 Task: Change background colour gradient.
Action: Mouse moved to (372, 100)
Screenshot: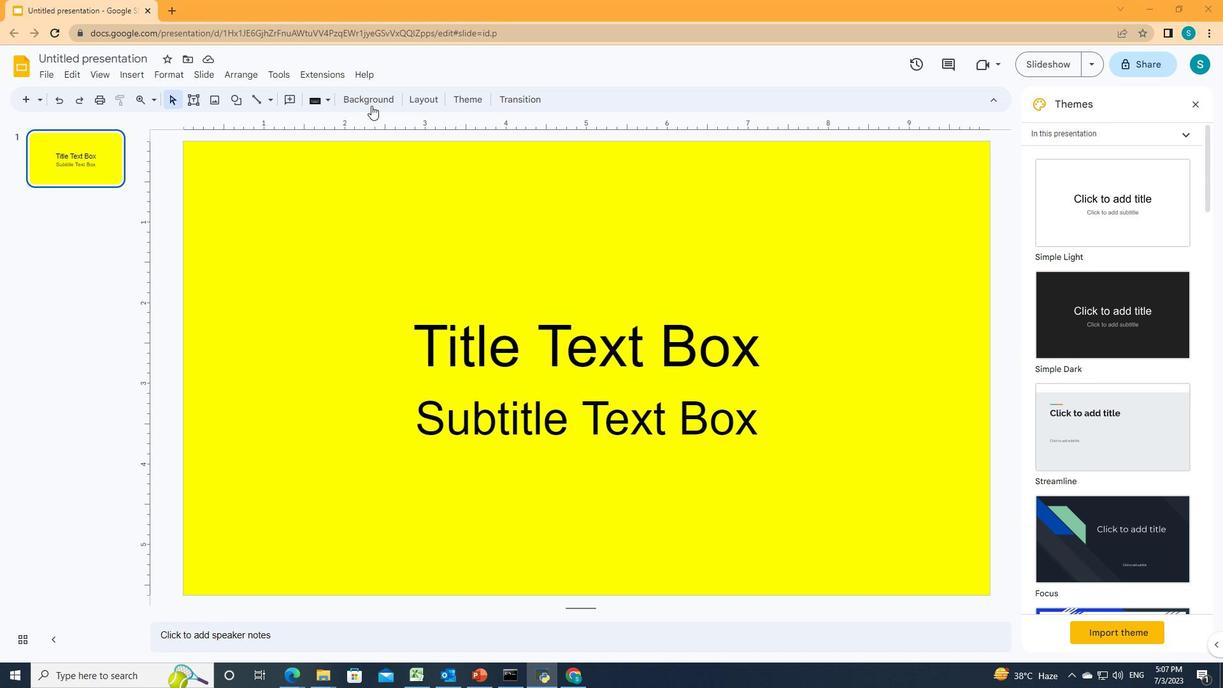 
Action: Mouse pressed left at (372, 100)
Screenshot: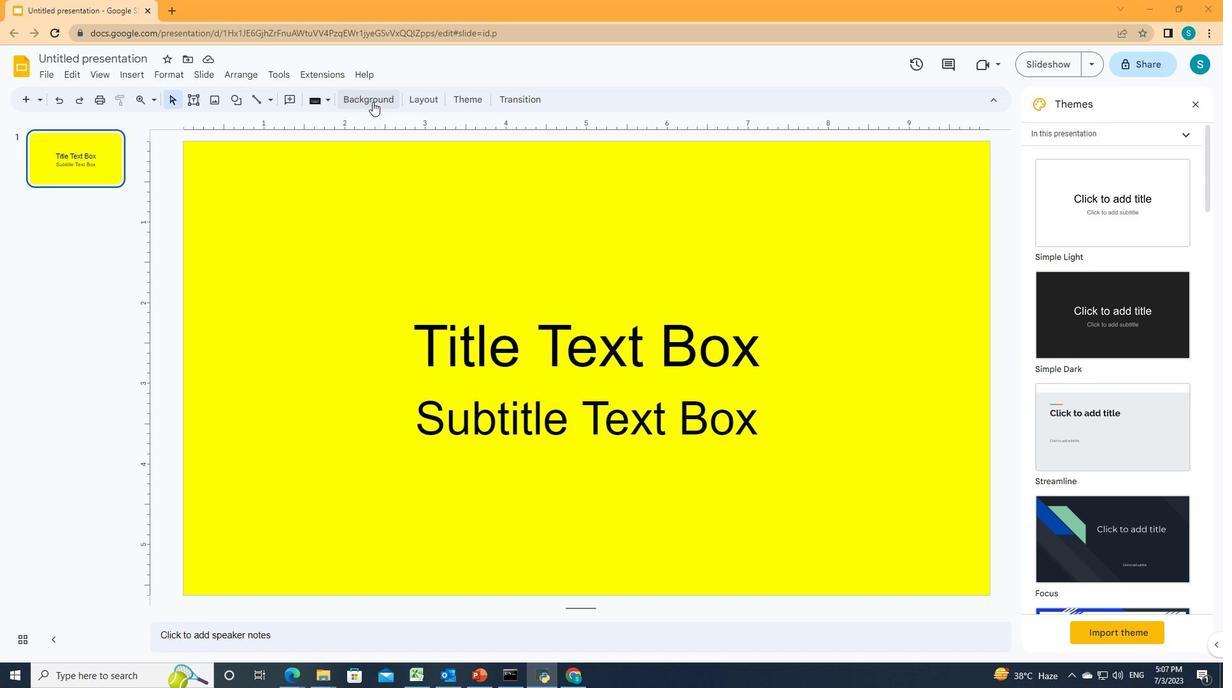 
Action: Mouse moved to (700, 317)
Screenshot: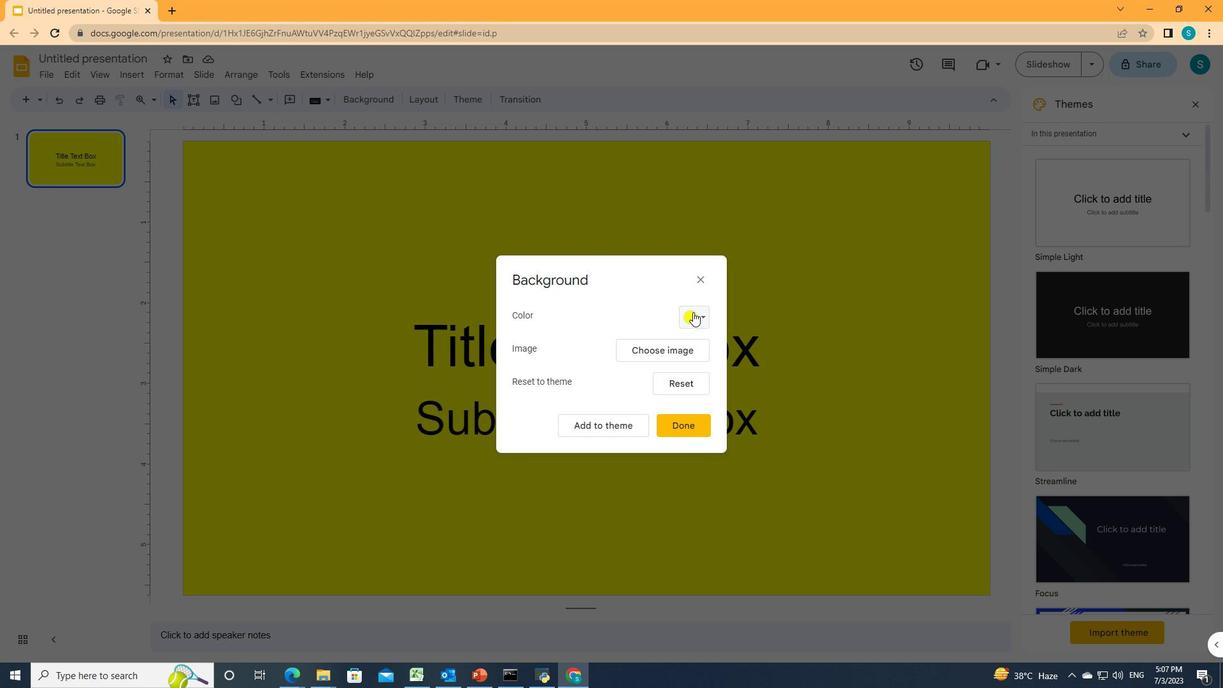 
Action: Mouse pressed left at (700, 317)
Screenshot: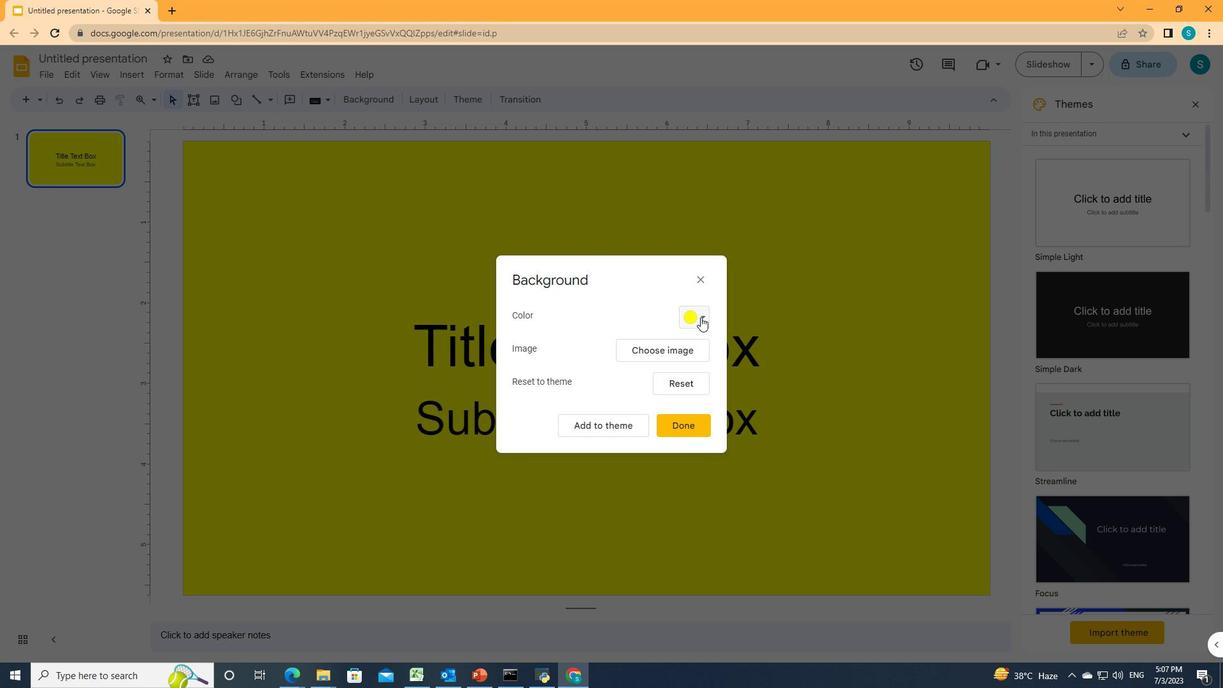 
Action: Mouse moved to (764, 344)
Screenshot: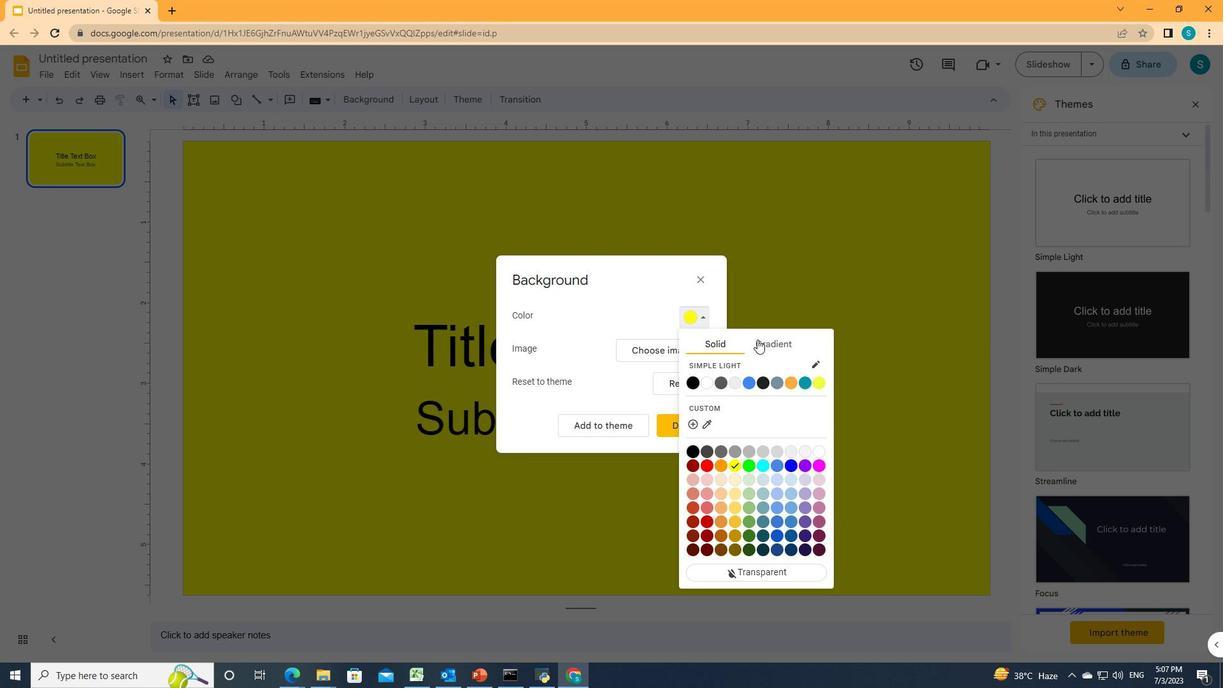 
Action: Mouse pressed left at (764, 344)
Screenshot: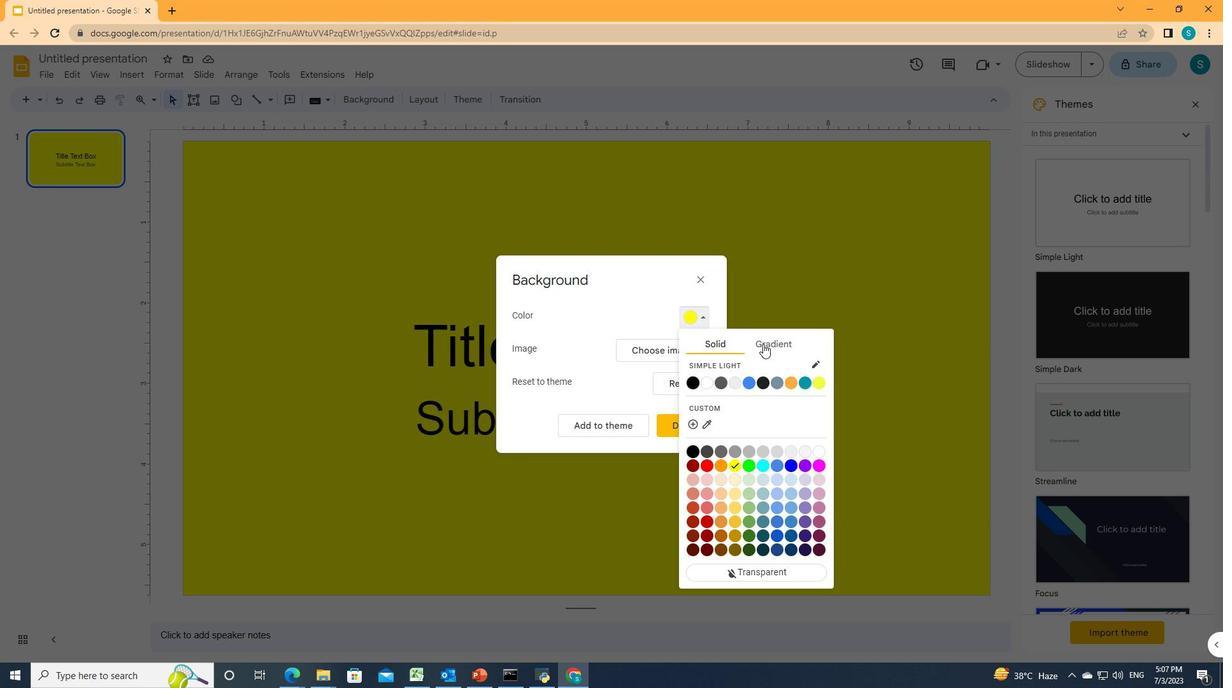 
Action: Mouse moved to (694, 384)
Screenshot: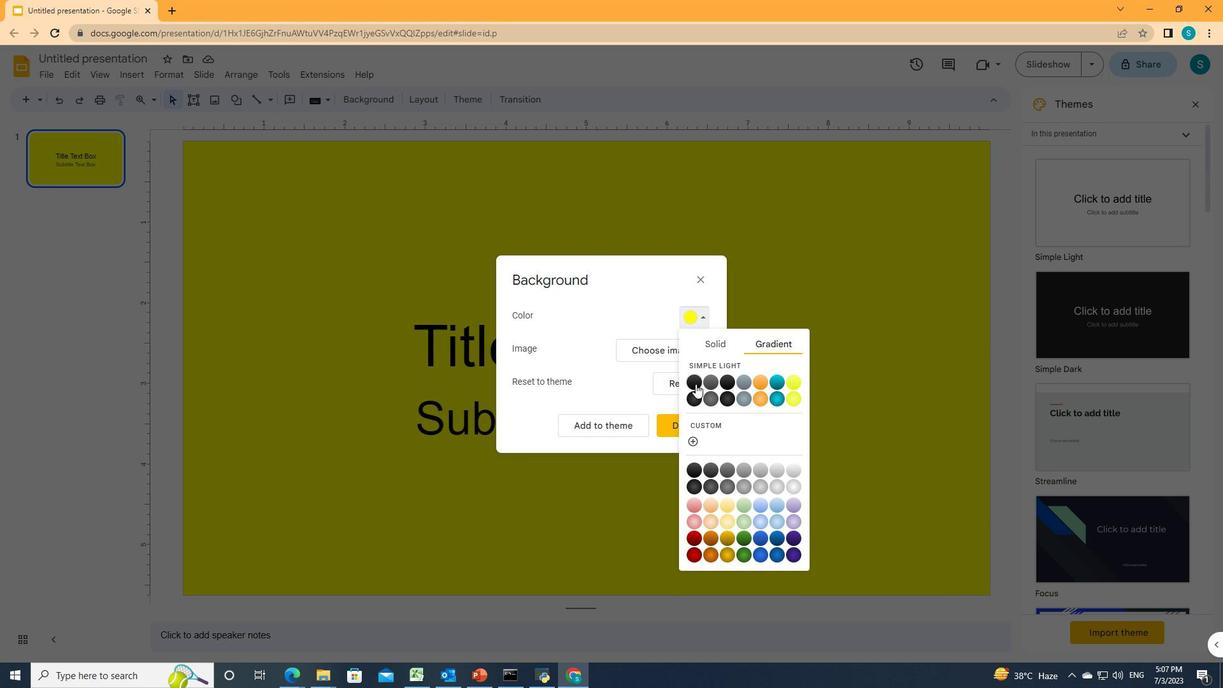 
Action: Mouse pressed left at (694, 384)
Screenshot: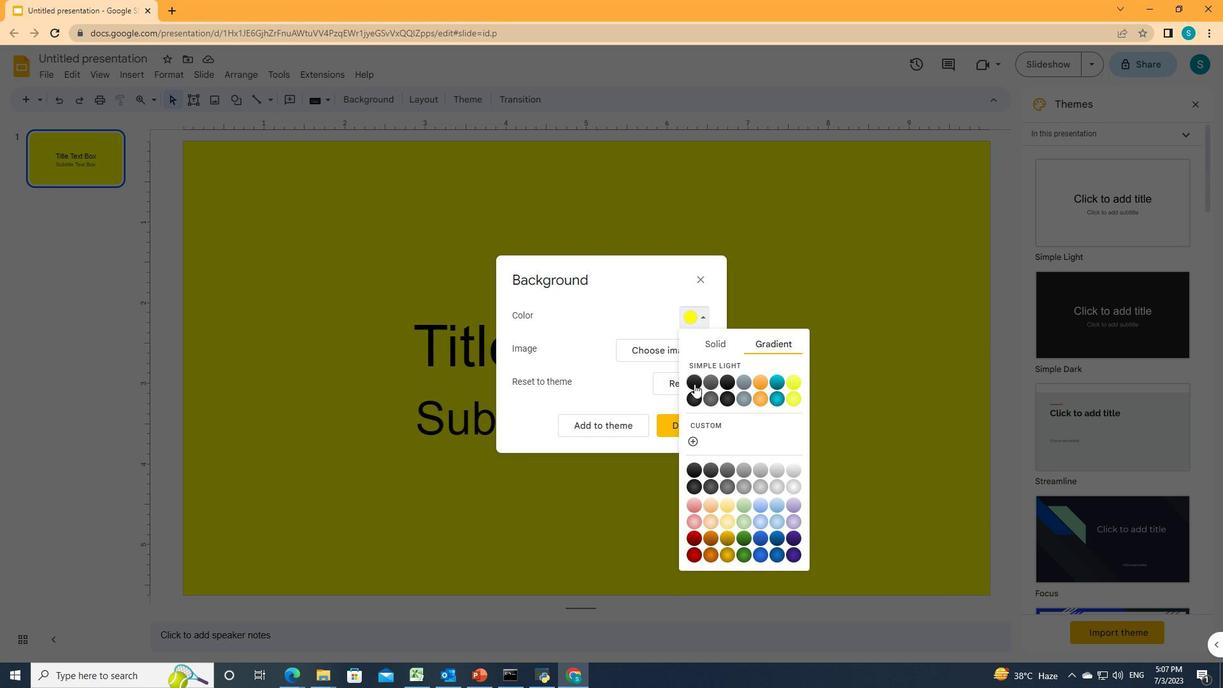 
Action: Mouse moved to (698, 425)
Screenshot: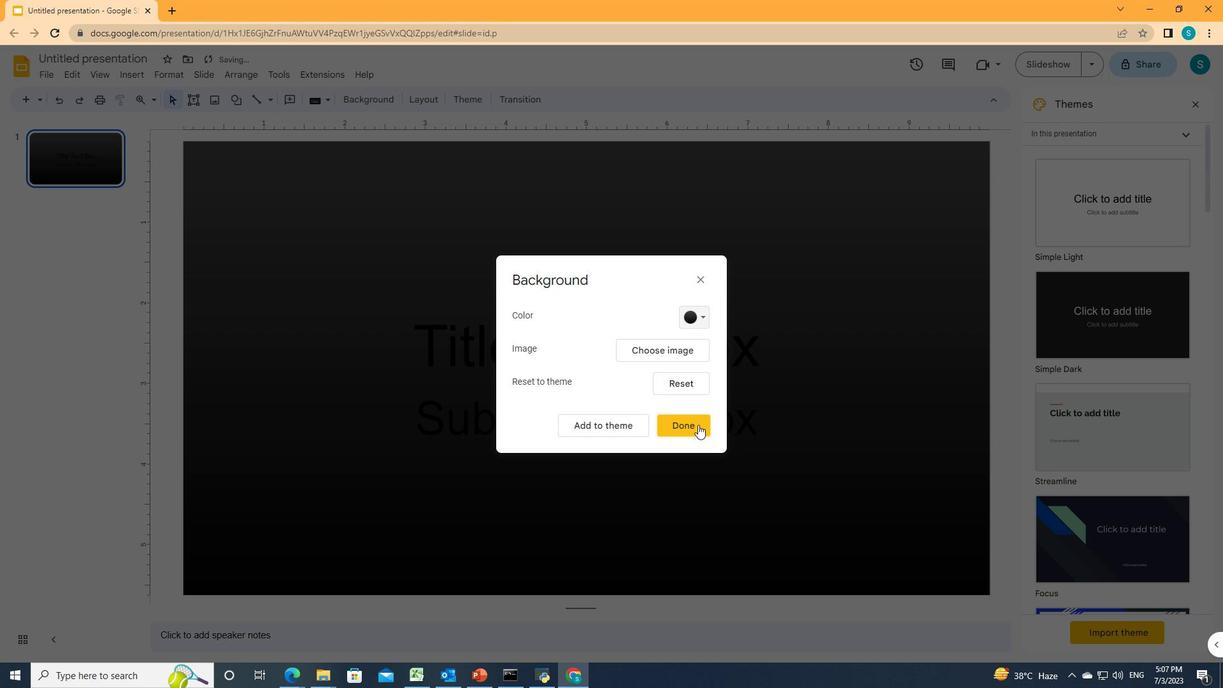 
Action: Mouse pressed left at (698, 425)
Screenshot: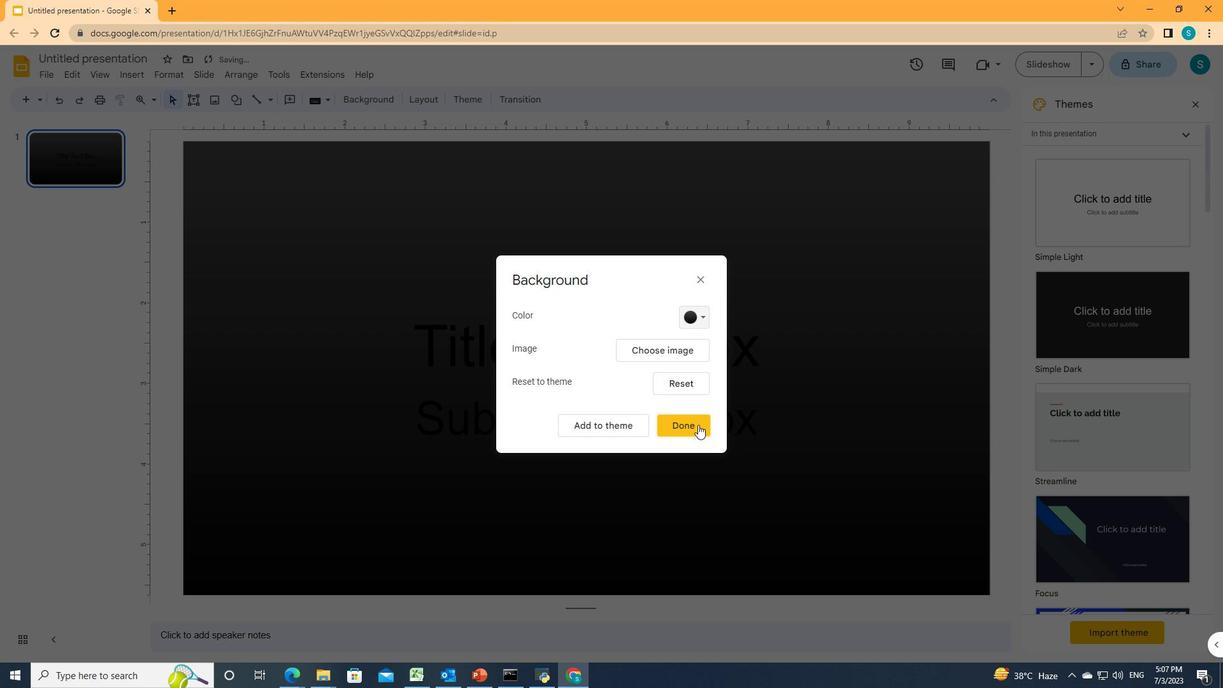
